 Task: Check the sale-to-list ratio of mud room in the last 1 year.
Action: Mouse moved to (843, 187)
Screenshot: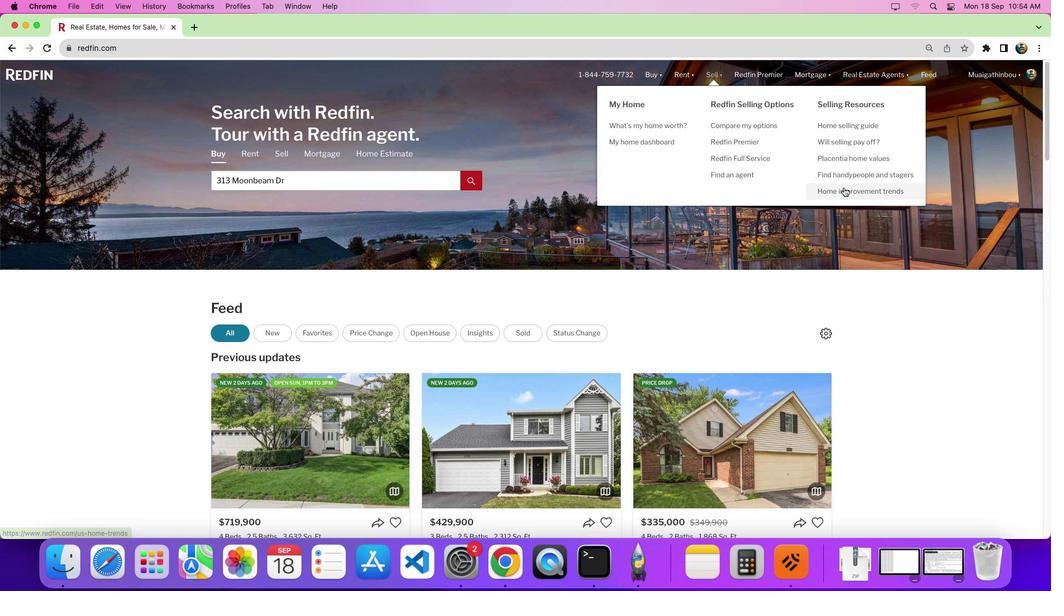 
Action: Mouse pressed left at (843, 187)
Screenshot: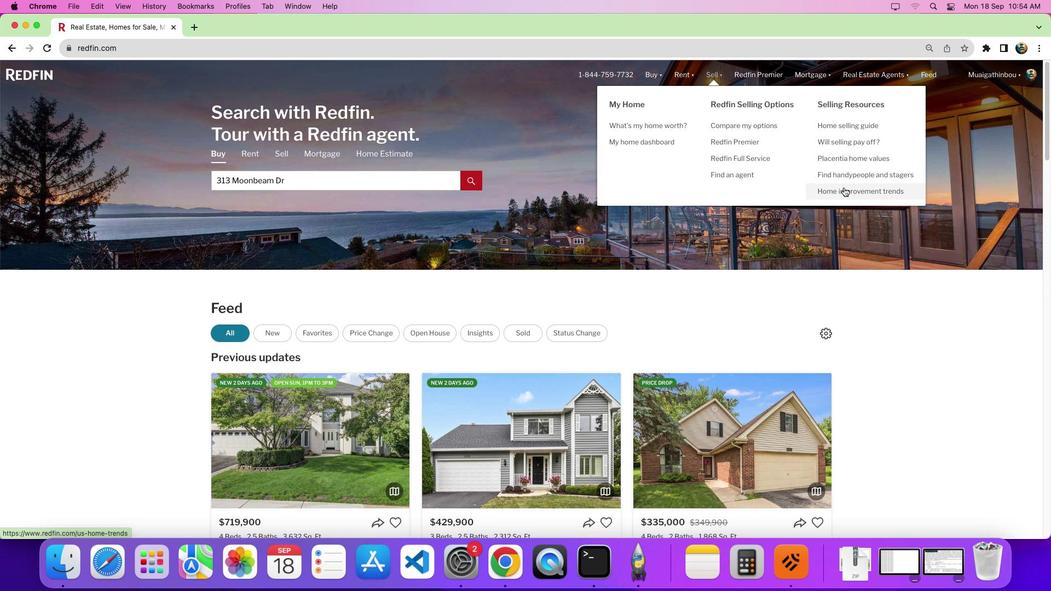 
Action: Mouse pressed left at (843, 187)
Screenshot: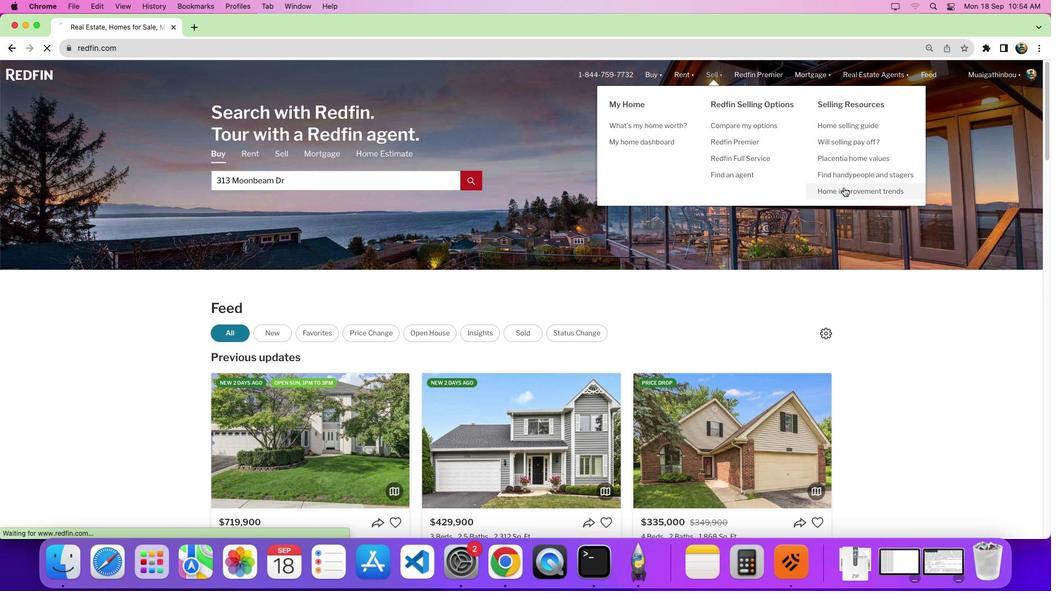 
Action: Mouse moved to (303, 206)
Screenshot: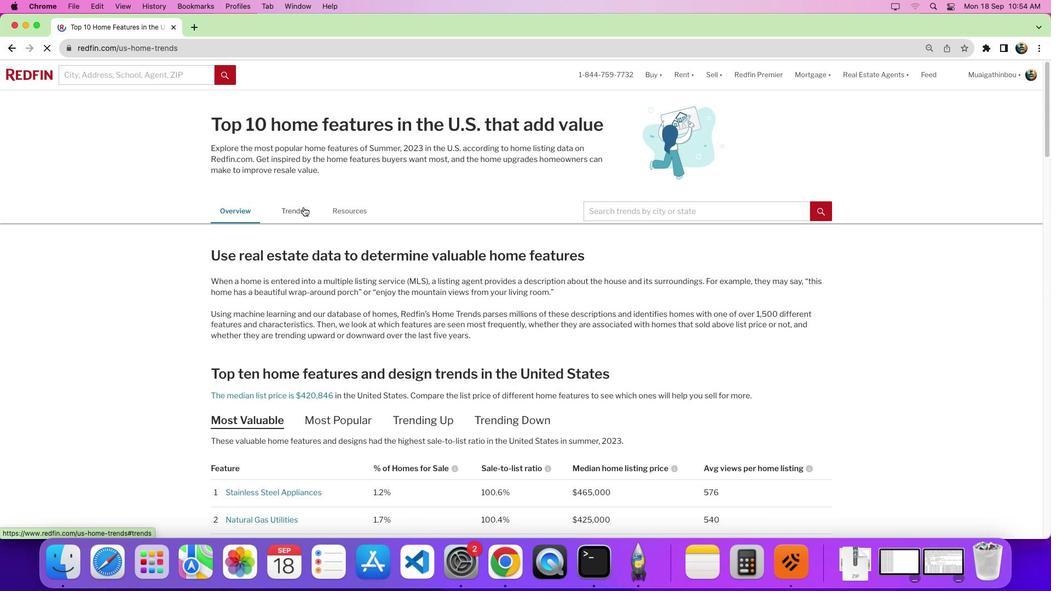 
Action: Mouse pressed left at (303, 206)
Screenshot: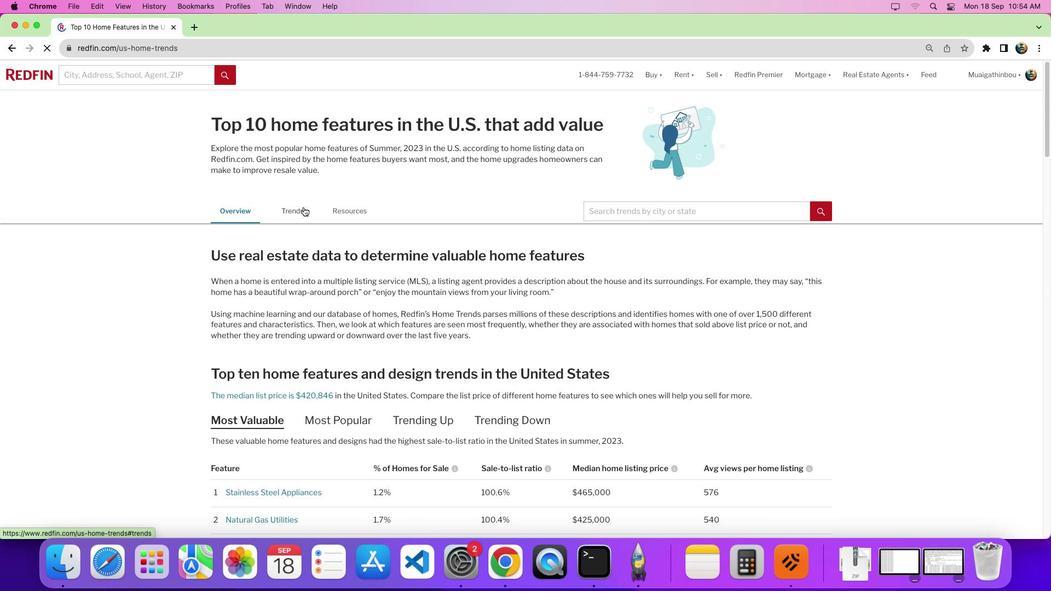 
Action: Mouse moved to (1045, 321)
Screenshot: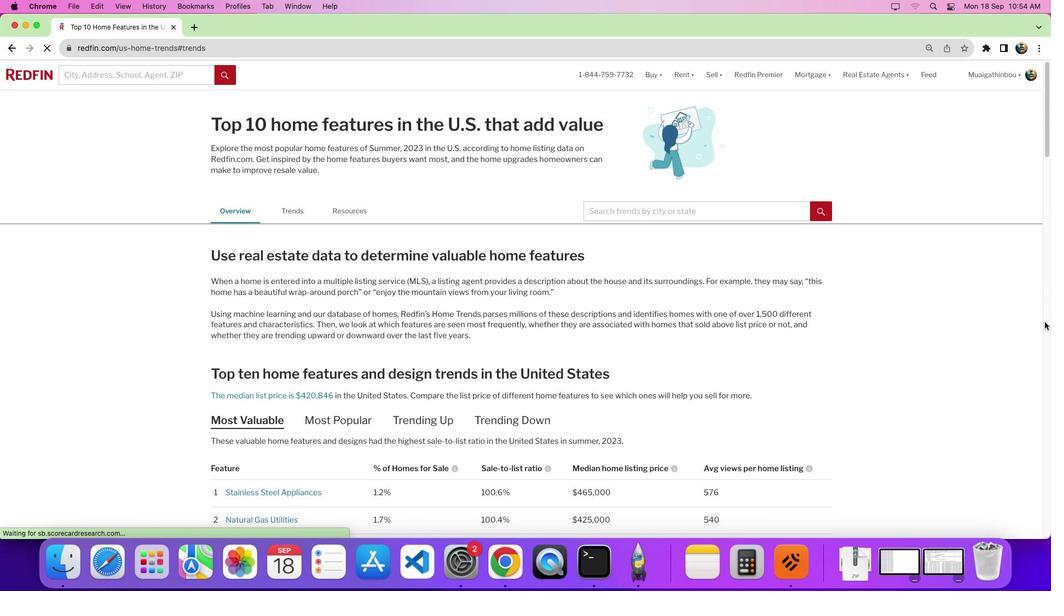 
Action: Mouse pressed left at (1045, 321)
Screenshot: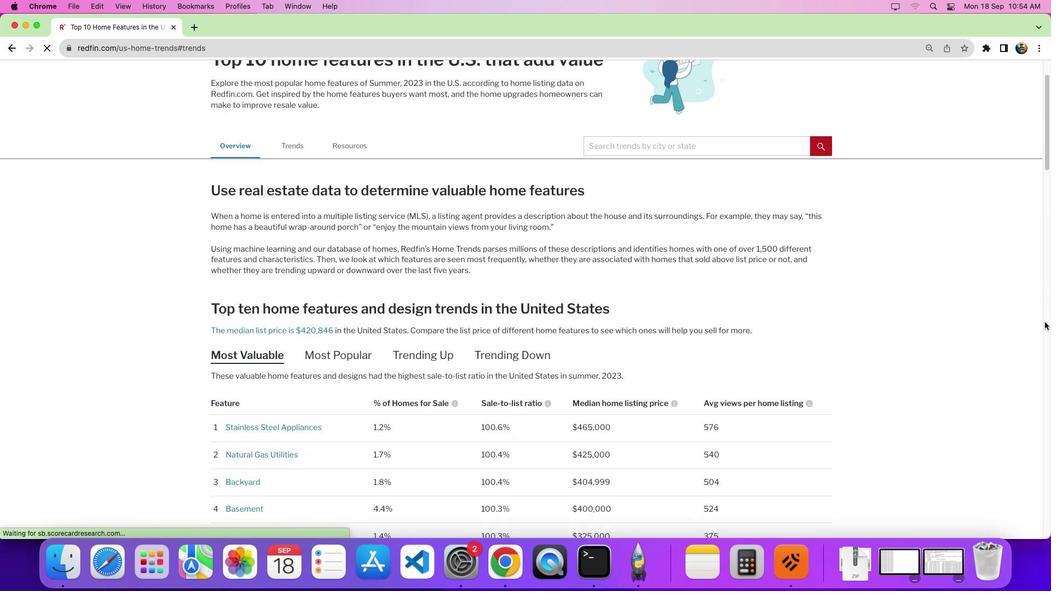 
Action: Mouse moved to (401, 271)
Screenshot: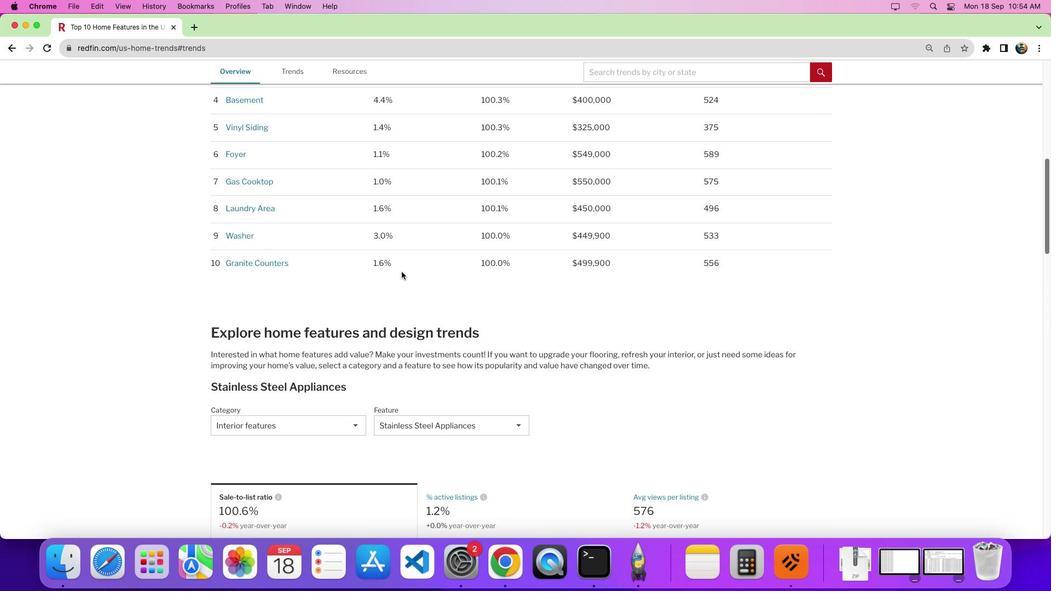 
Action: Mouse scrolled (401, 271) with delta (0, 0)
Screenshot: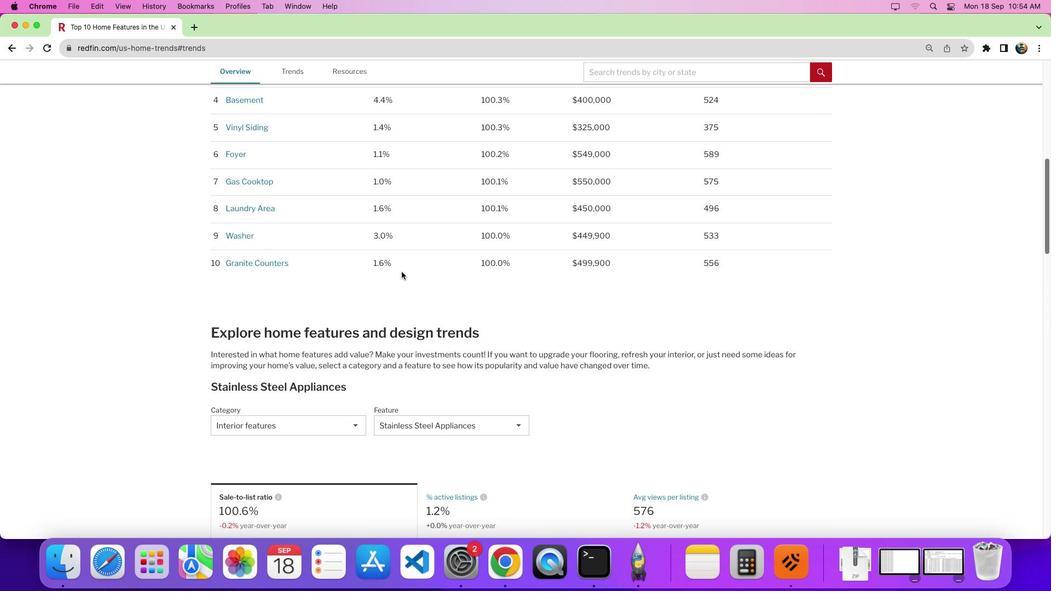 
Action: Mouse moved to (401, 272)
Screenshot: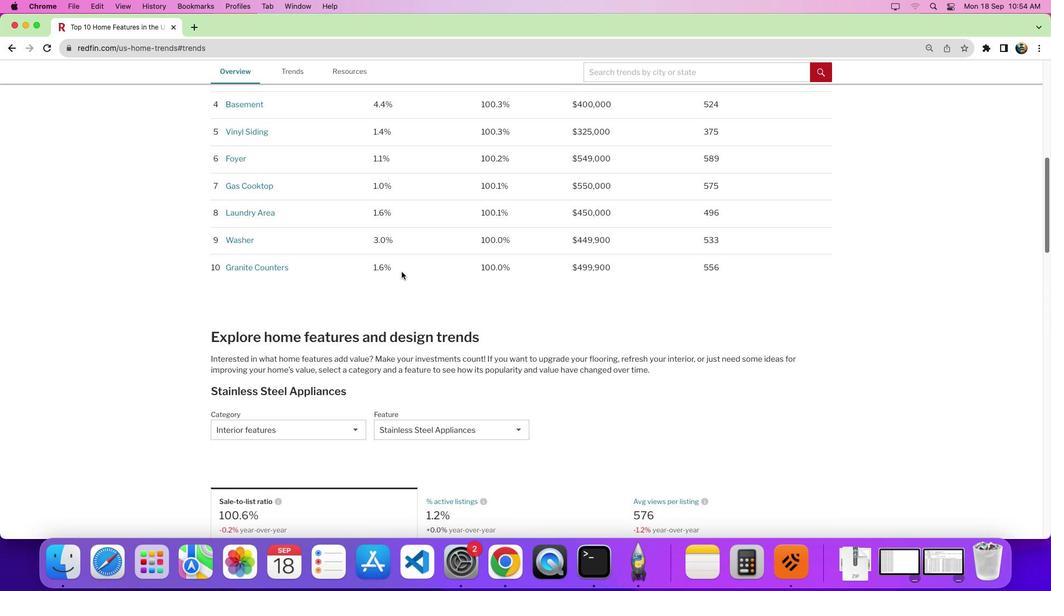 
Action: Mouse scrolled (401, 272) with delta (0, 0)
Screenshot: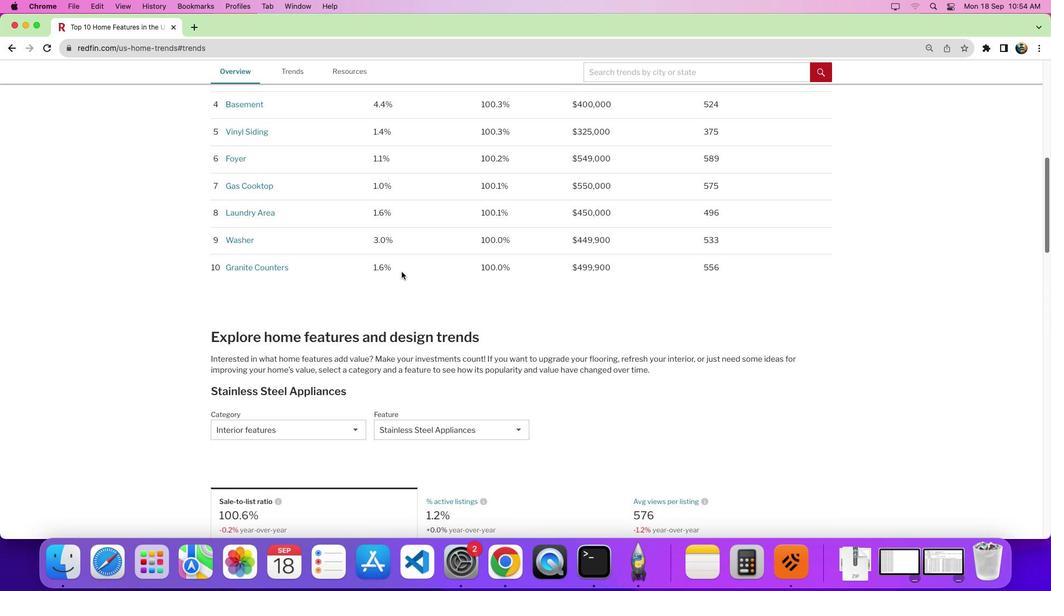 
Action: Mouse moved to (401, 272)
Screenshot: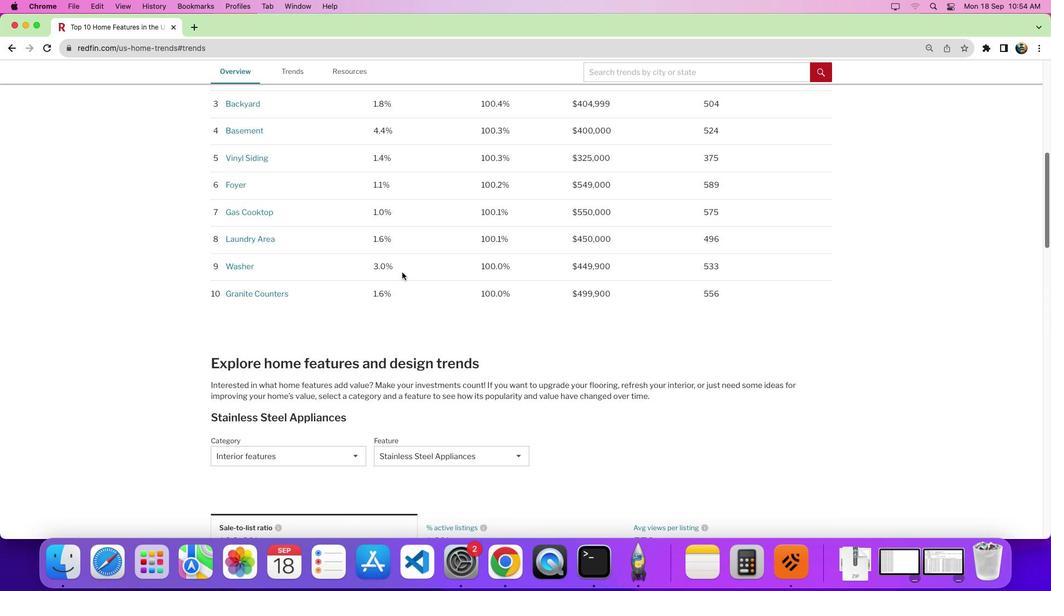 
Action: Mouse scrolled (401, 272) with delta (0, 0)
Screenshot: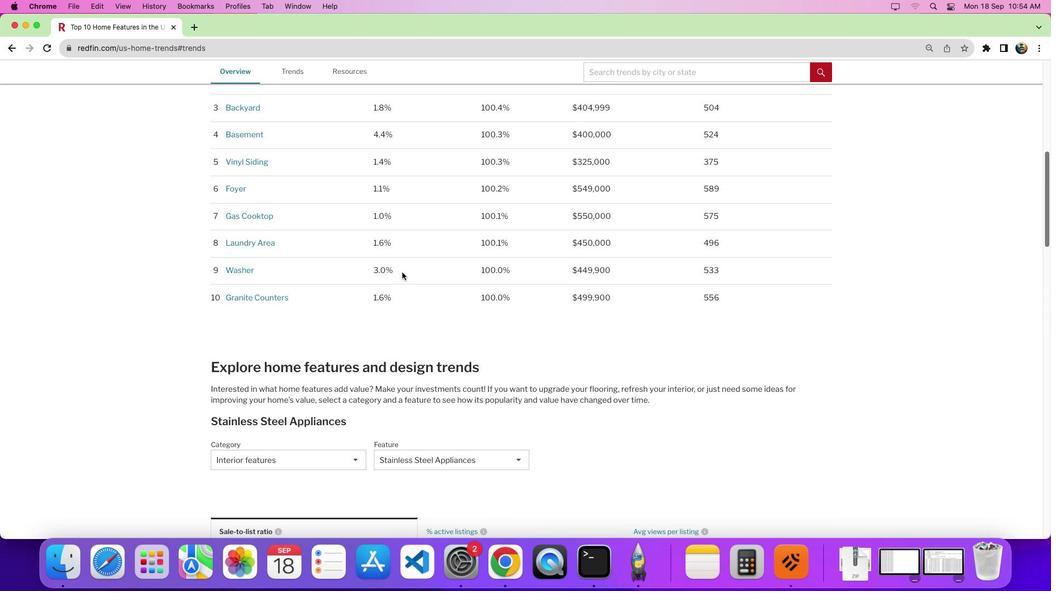 
Action: Mouse scrolled (401, 272) with delta (0, 0)
Screenshot: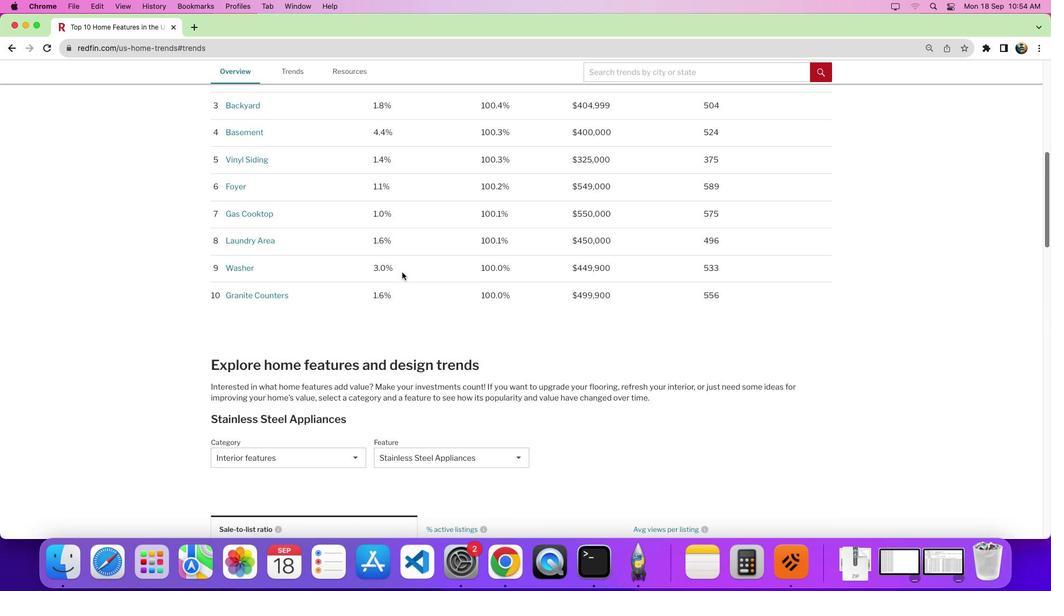 
Action: Mouse moved to (364, 327)
Screenshot: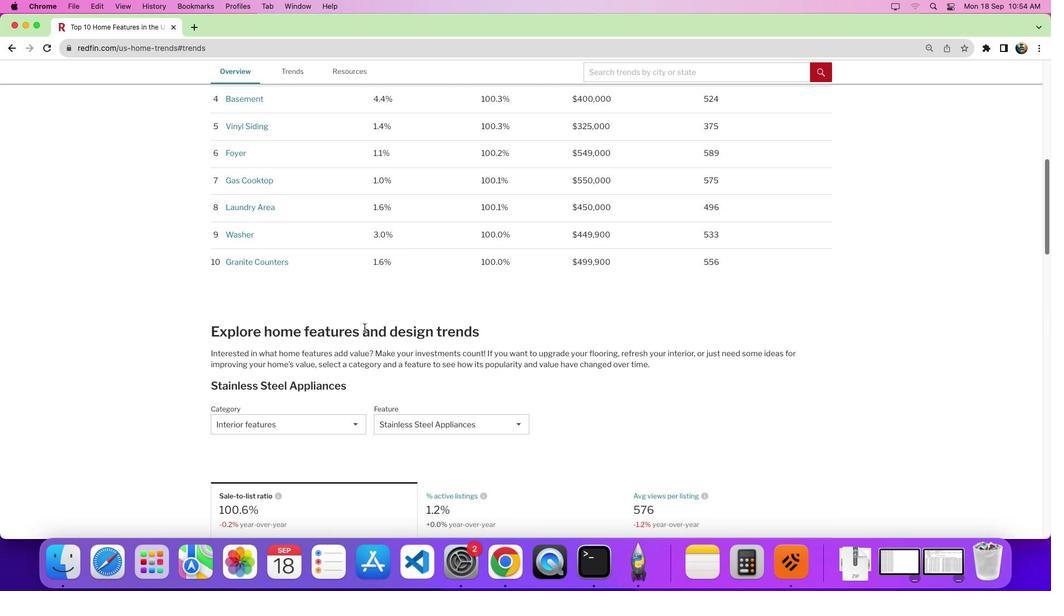 
Action: Mouse scrolled (364, 327) with delta (0, 0)
Screenshot: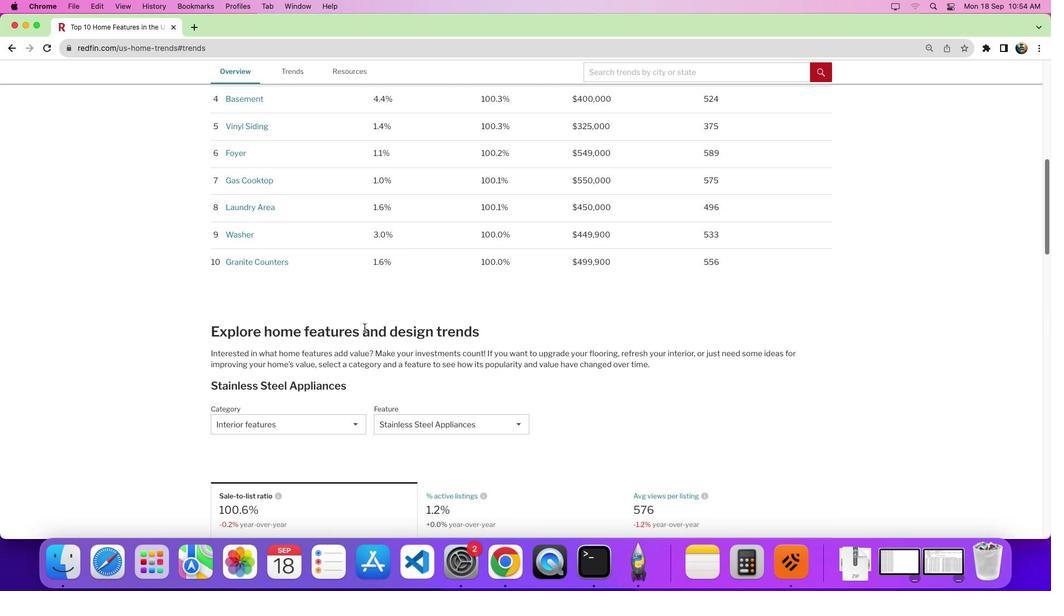 
Action: Mouse scrolled (364, 327) with delta (0, 0)
Screenshot: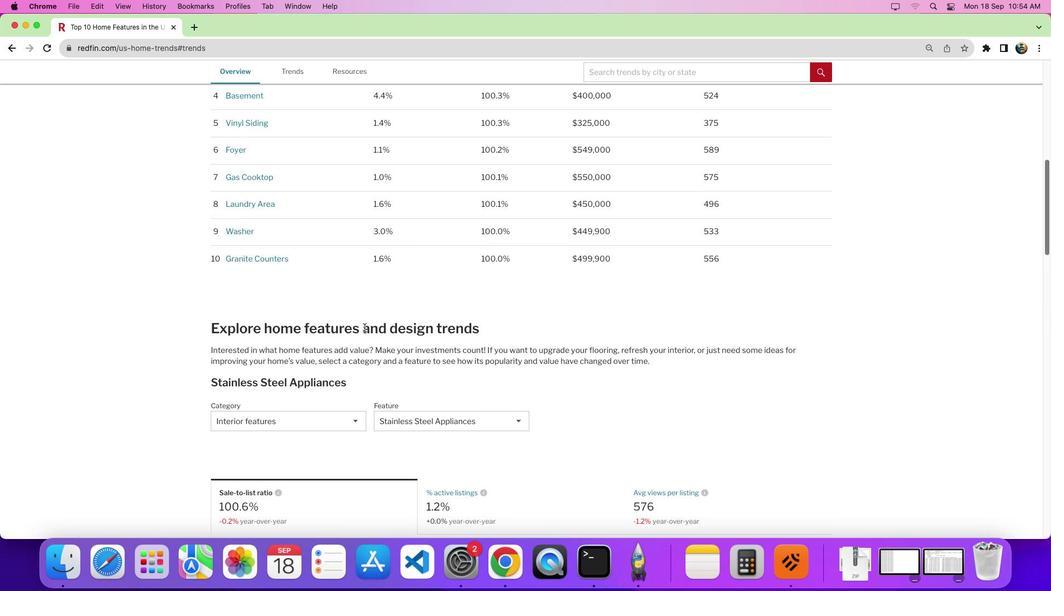 
Action: Mouse scrolled (364, 327) with delta (0, -3)
Screenshot: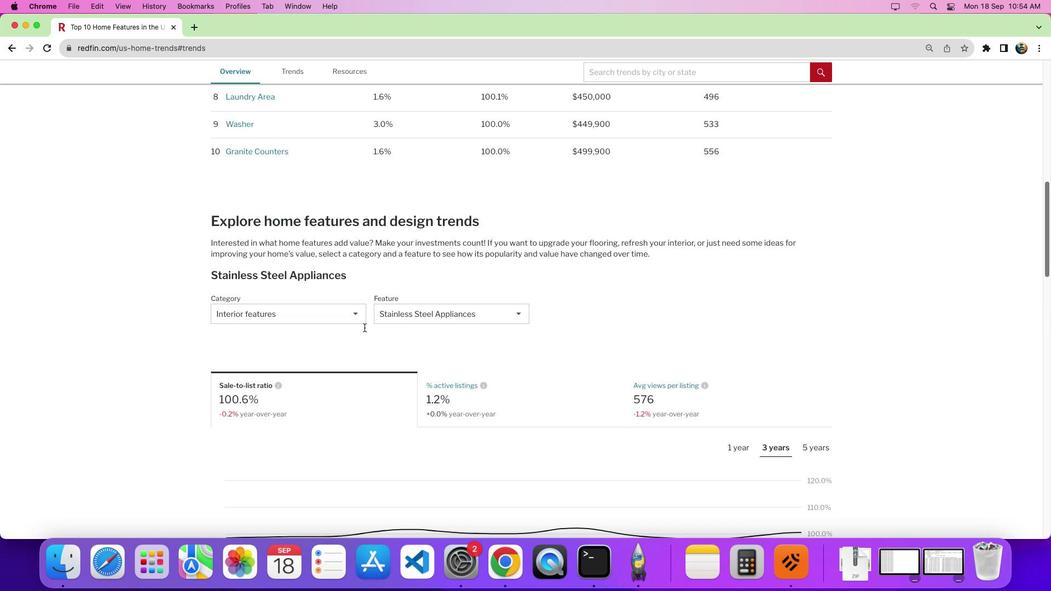 
Action: Mouse moved to (302, 226)
Screenshot: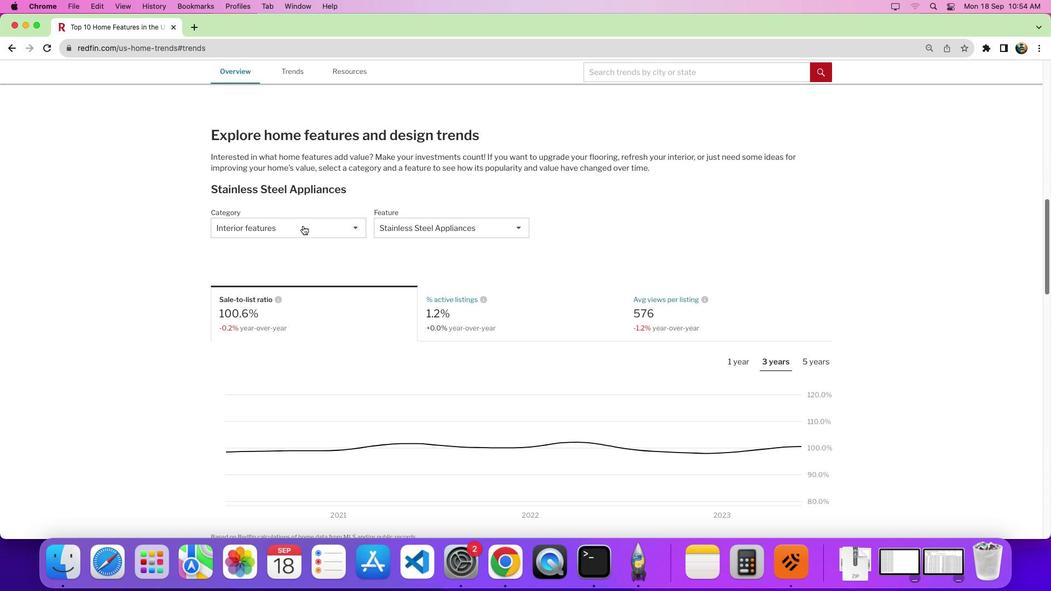 
Action: Mouse pressed left at (302, 226)
Screenshot: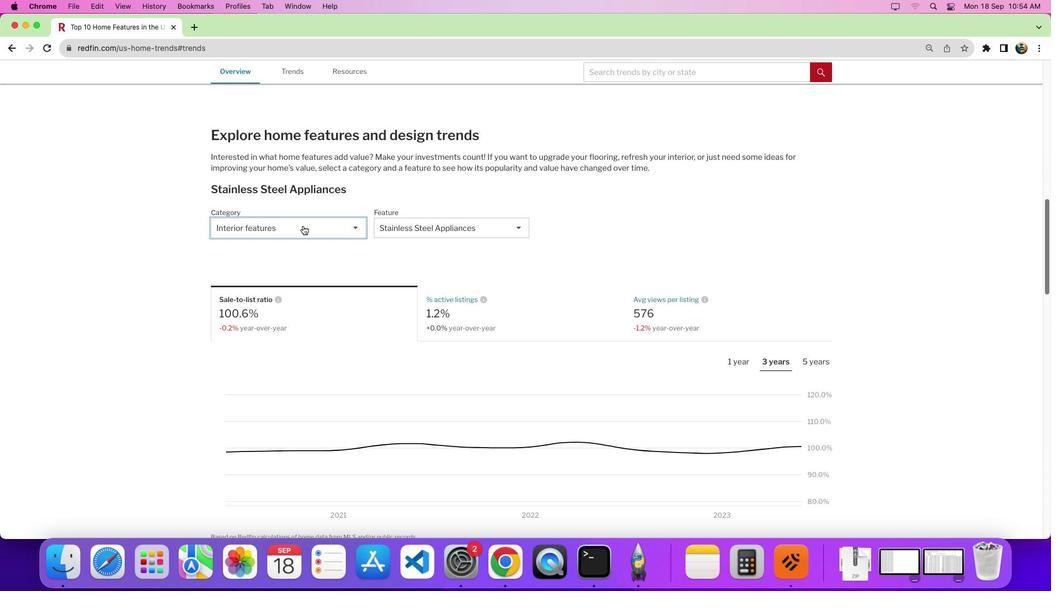 
Action: Mouse moved to (323, 266)
Screenshot: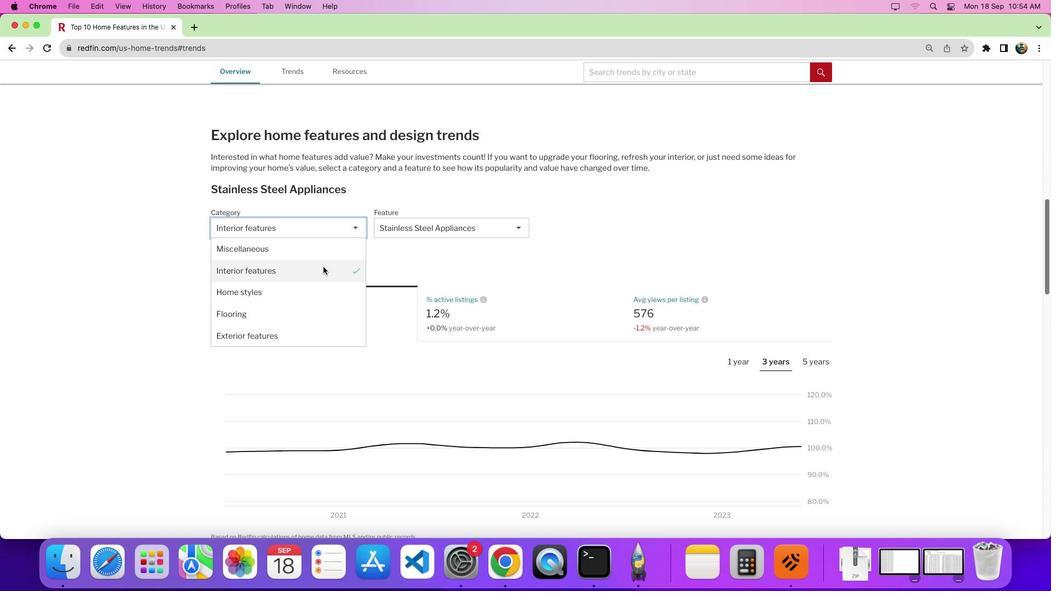 
Action: Mouse pressed left at (323, 266)
Screenshot: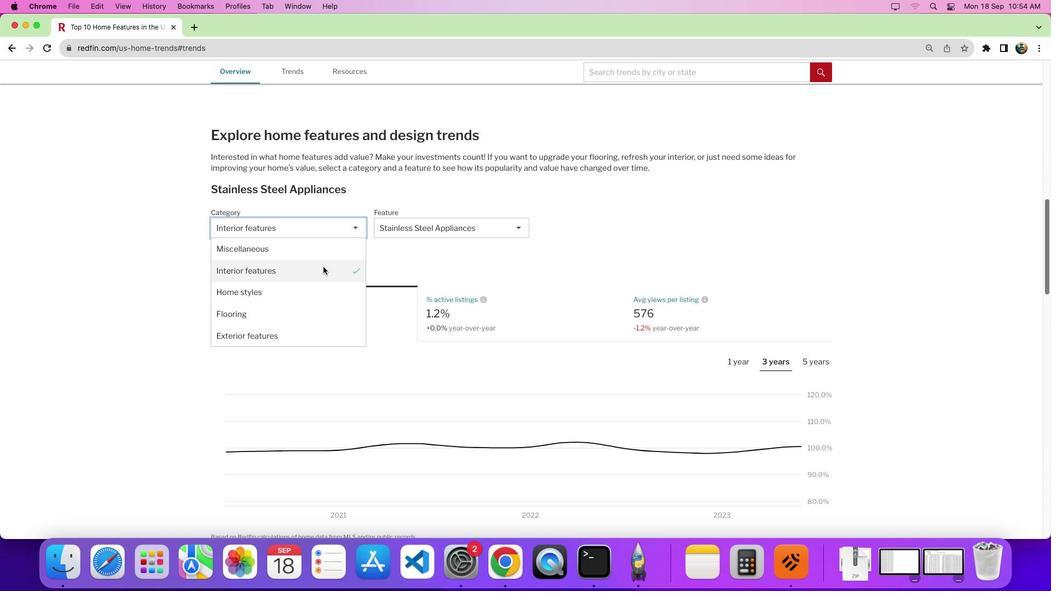 
Action: Mouse moved to (416, 225)
Screenshot: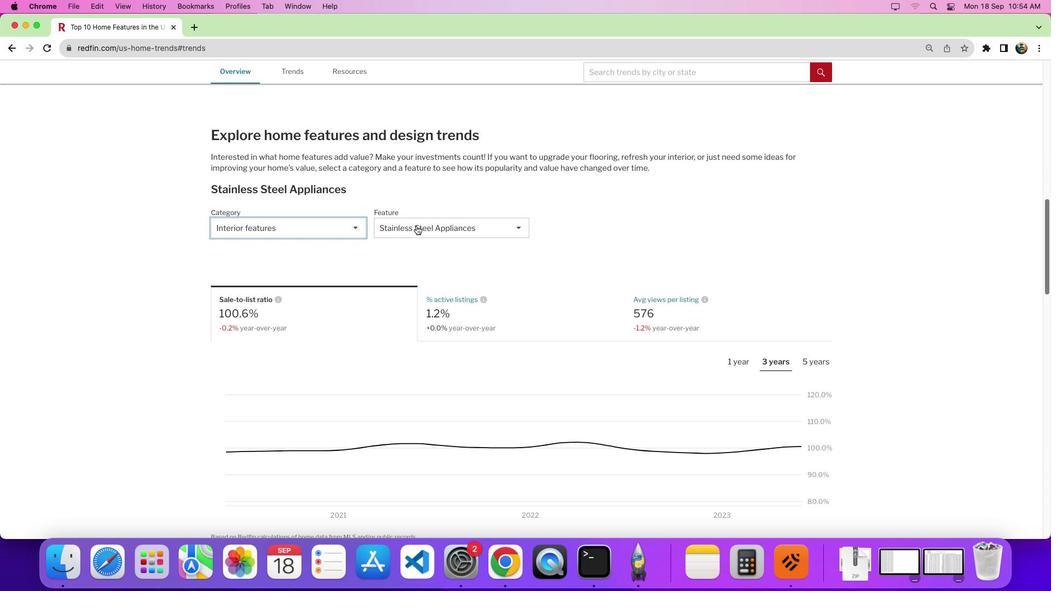 
Action: Mouse pressed left at (416, 225)
Screenshot: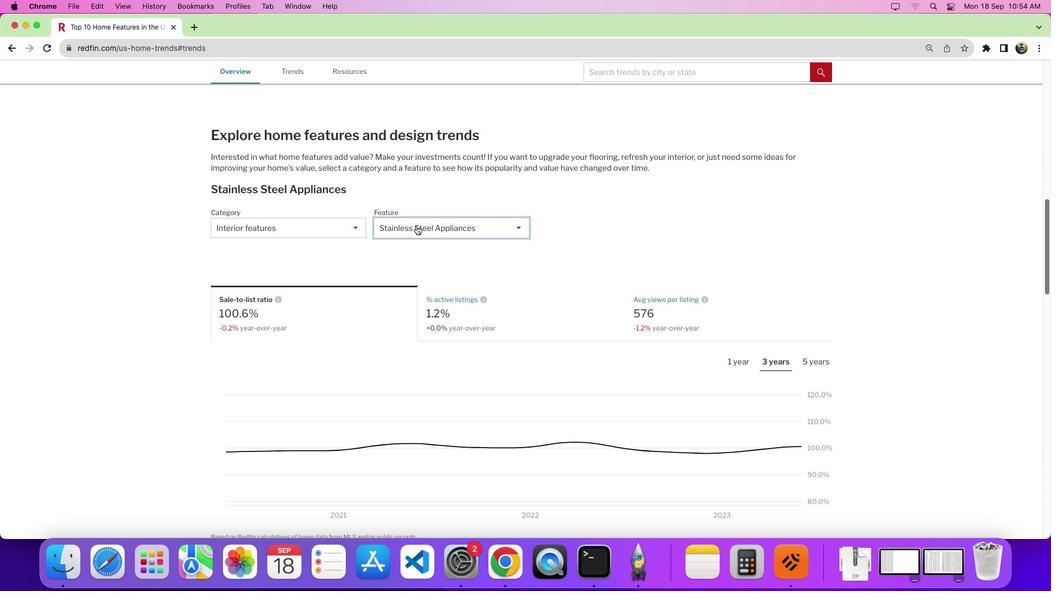 
Action: Mouse moved to (525, 320)
Screenshot: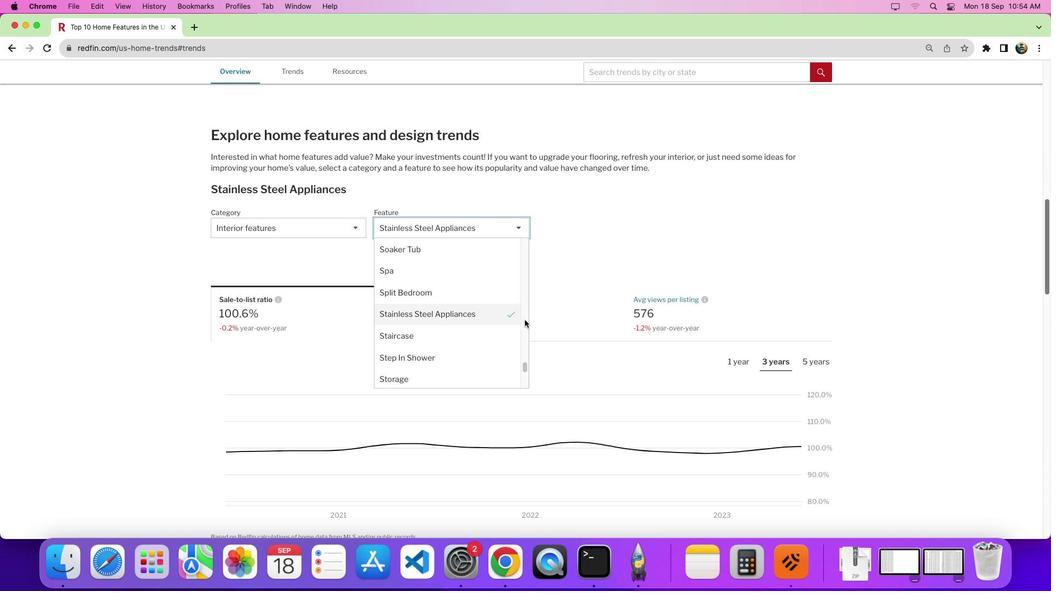 
Action: Mouse pressed left at (525, 320)
Screenshot: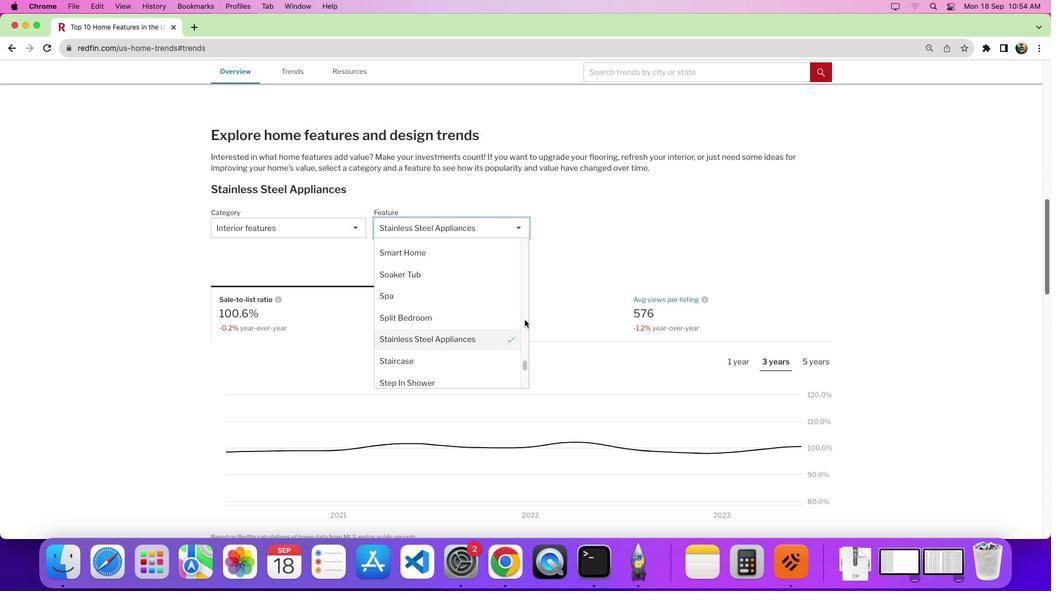 
Action: Mouse pressed left at (525, 320)
Screenshot: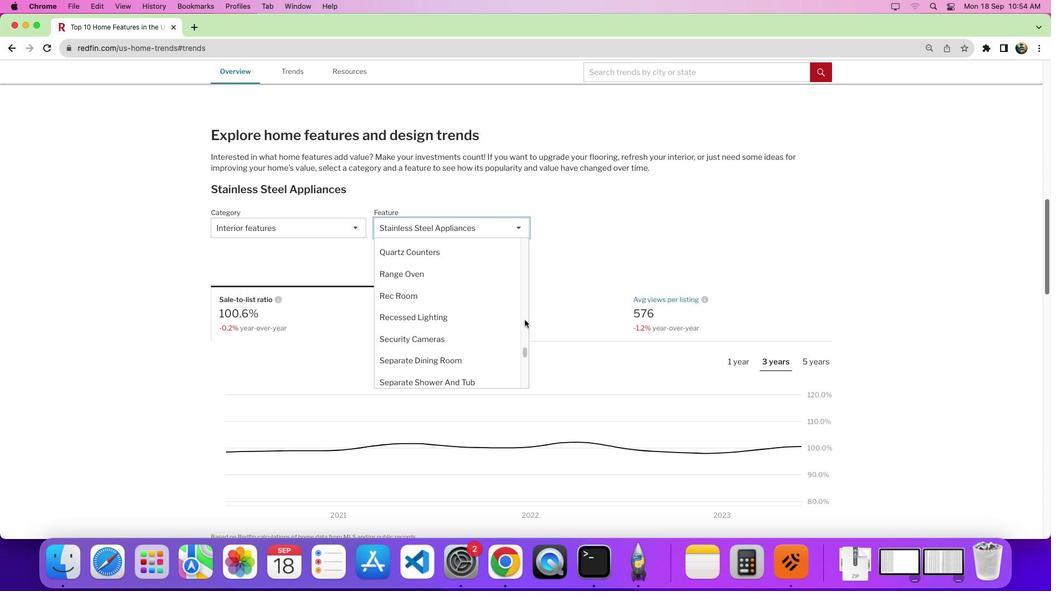 
Action: Mouse moved to (525, 319)
Screenshot: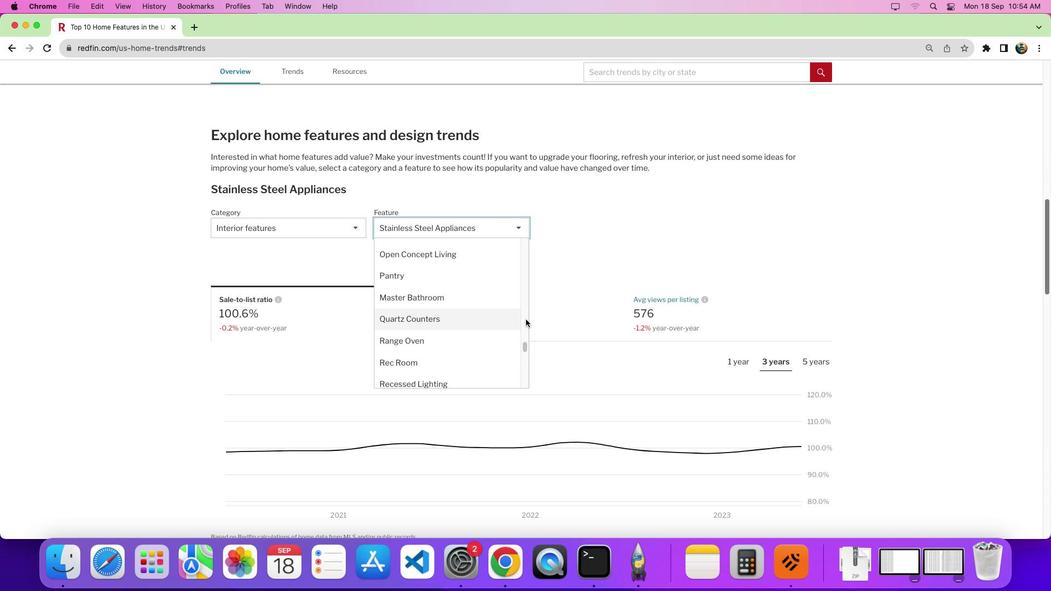 
Action: Mouse pressed left at (525, 319)
Screenshot: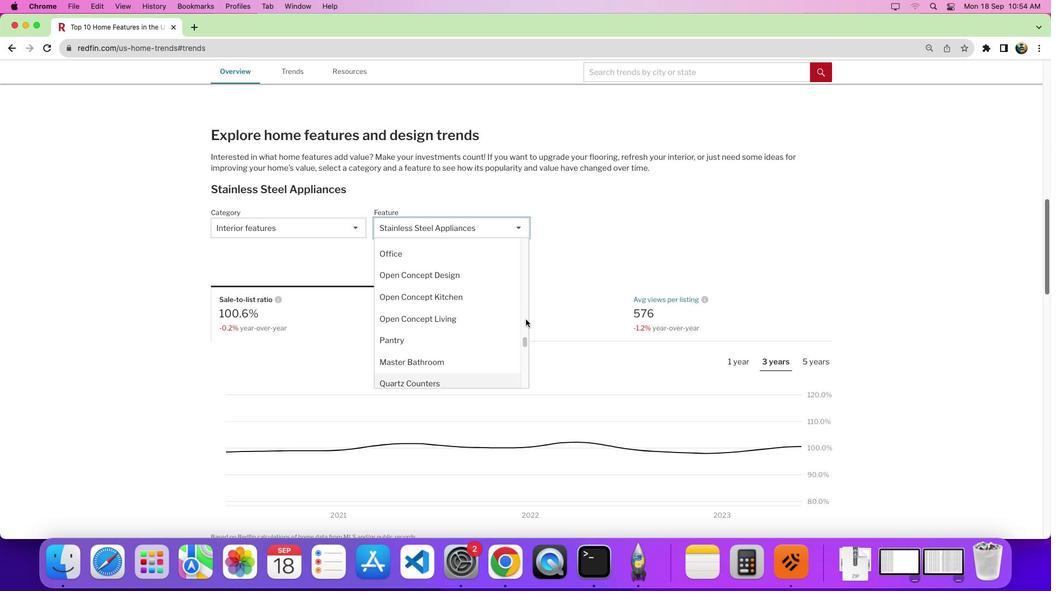 
Action: Mouse pressed left at (525, 319)
Screenshot: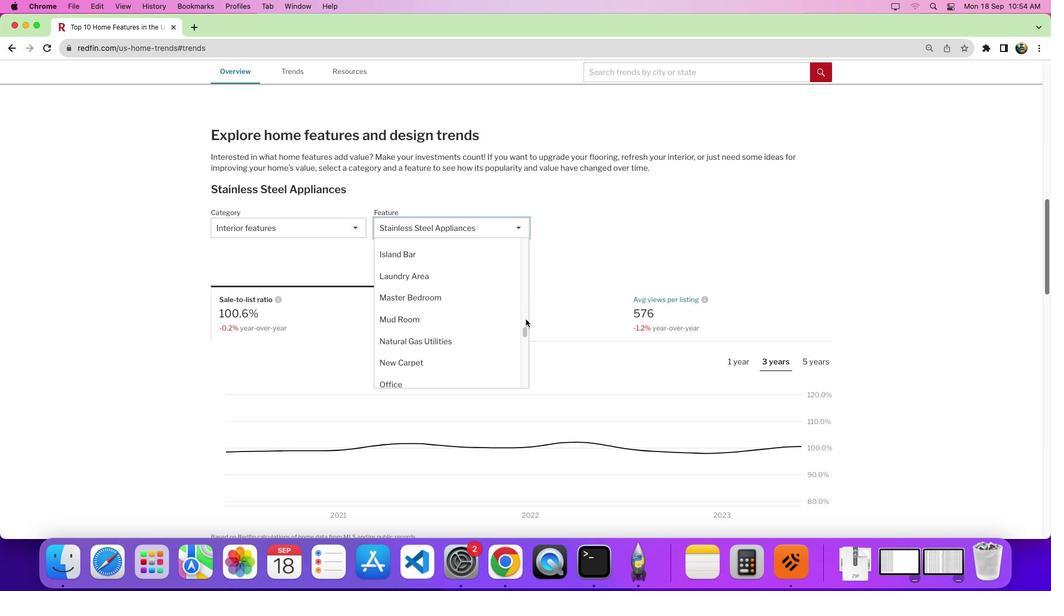 
Action: Mouse moved to (445, 332)
Screenshot: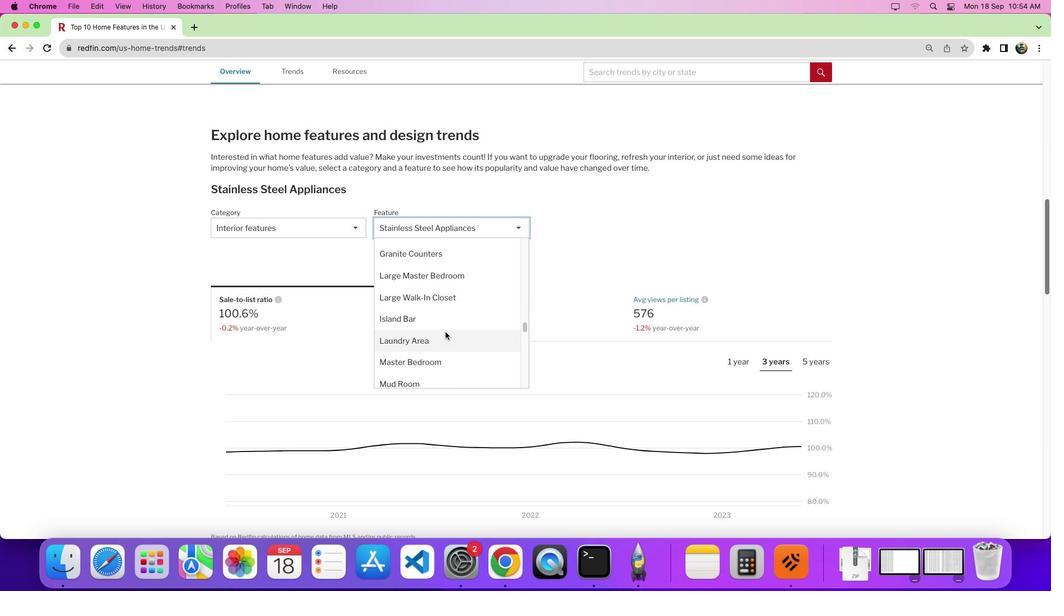 
Action: Mouse scrolled (445, 332) with delta (0, 0)
Screenshot: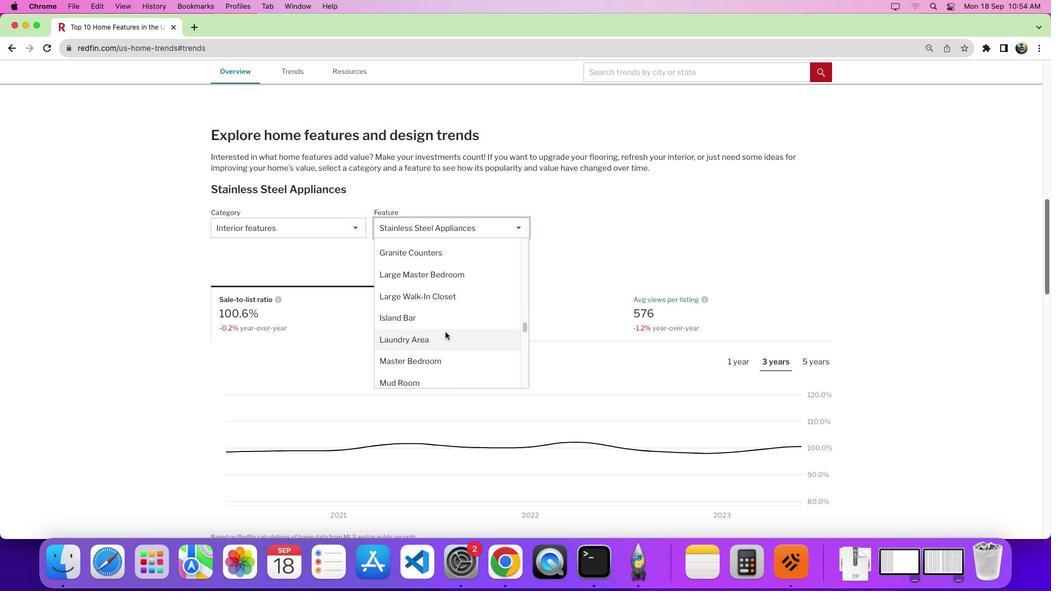 
Action: Mouse scrolled (445, 332) with delta (0, 0)
Screenshot: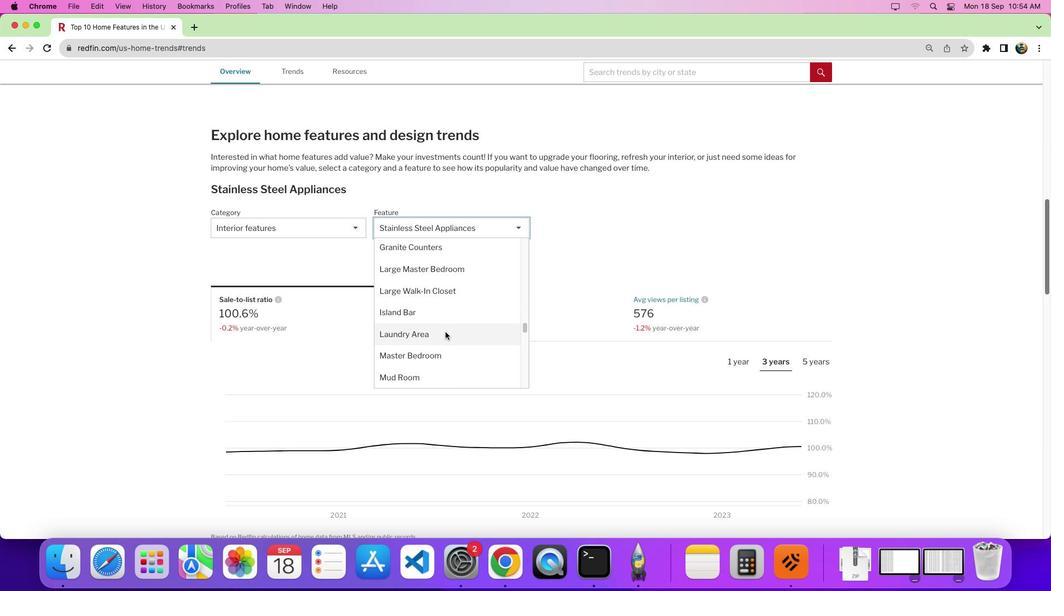 
Action: Mouse scrolled (445, 332) with delta (0, -3)
Screenshot: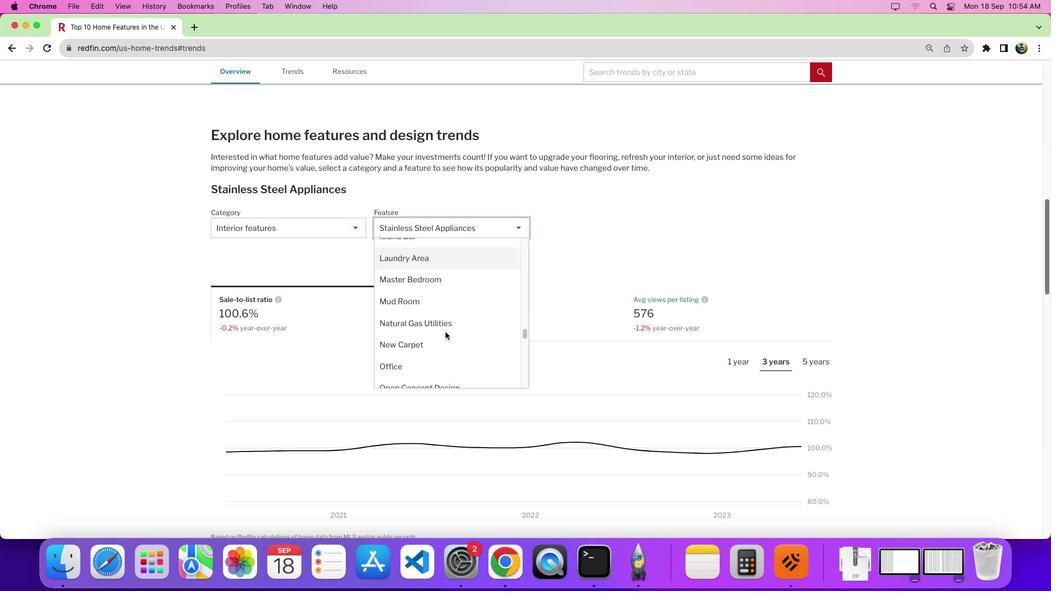 
Action: Mouse moved to (432, 315)
Screenshot: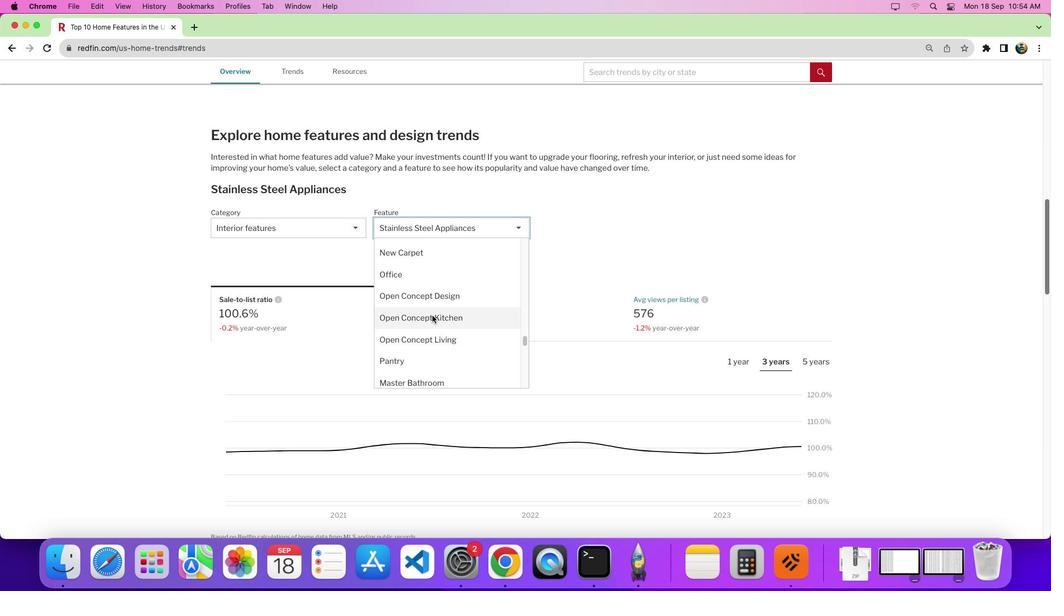 
Action: Mouse scrolled (432, 315) with delta (0, 0)
Screenshot: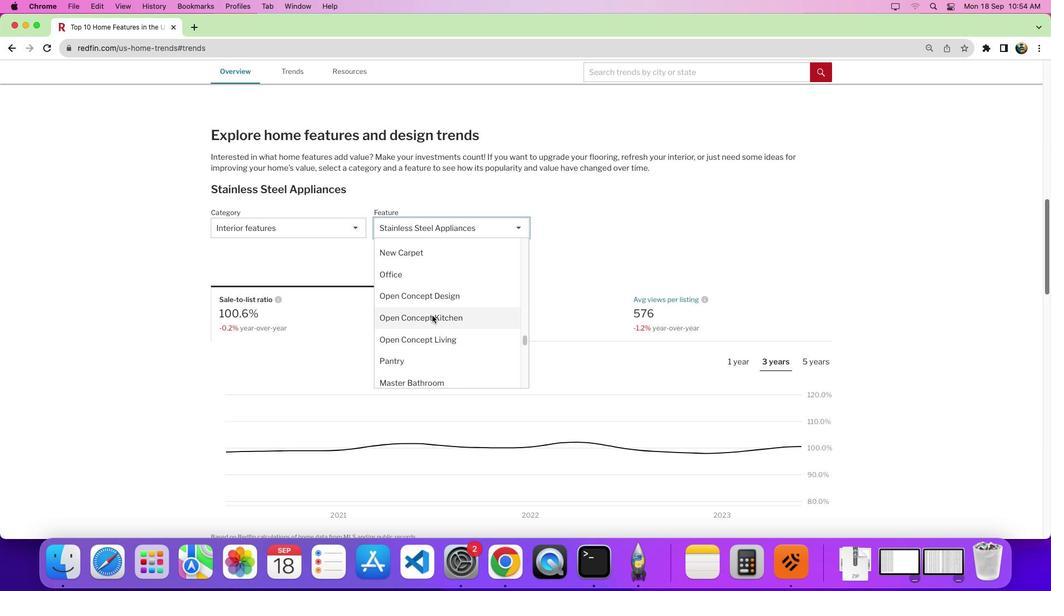 
Action: Mouse scrolled (432, 315) with delta (0, 0)
Screenshot: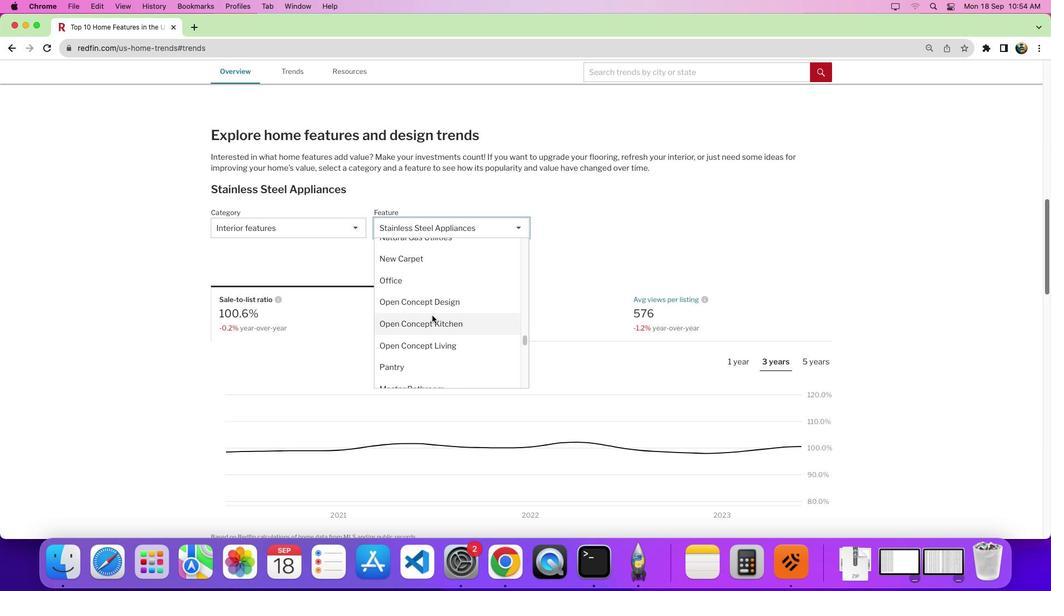 
Action: Mouse scrolled (432, 315) with delta (0, 3)
Screenshot: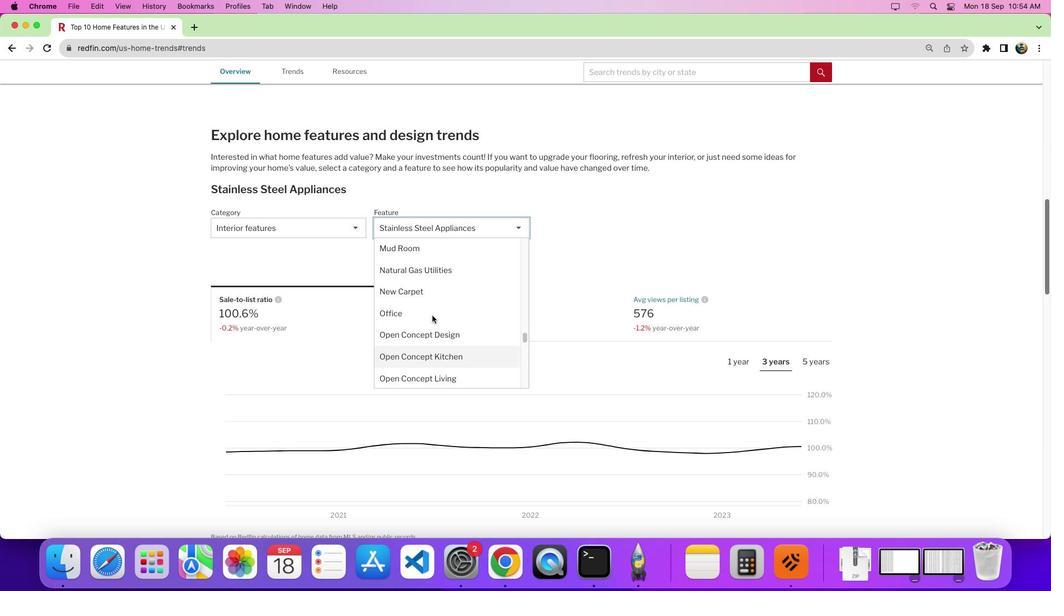 
Action: Mouse moved to (438, 341)
Screenshot: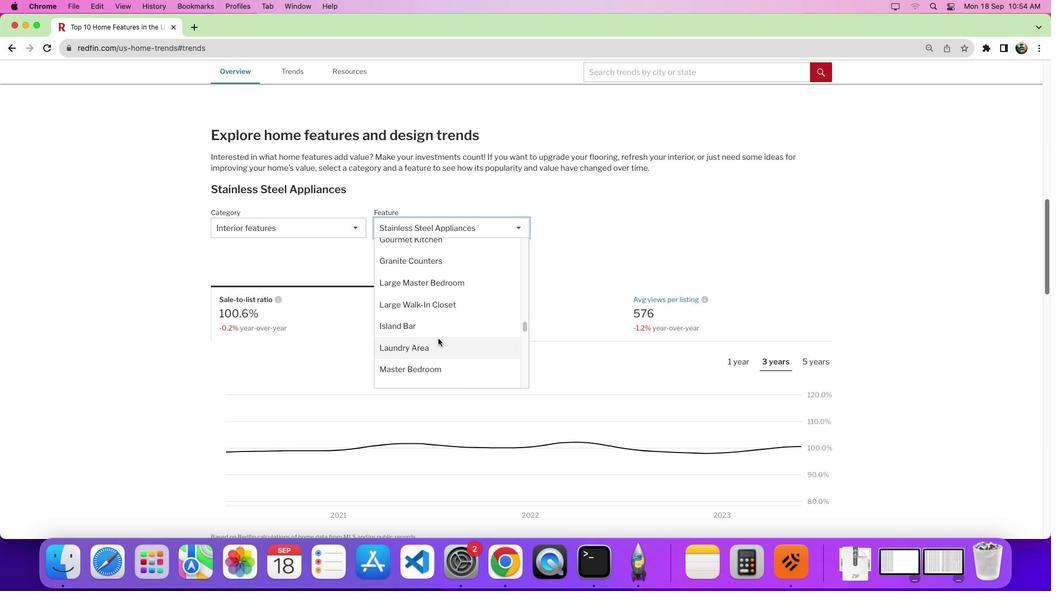 
Action: Mouse scrolled (438, 341) with delta (0, 0)
Screenshot: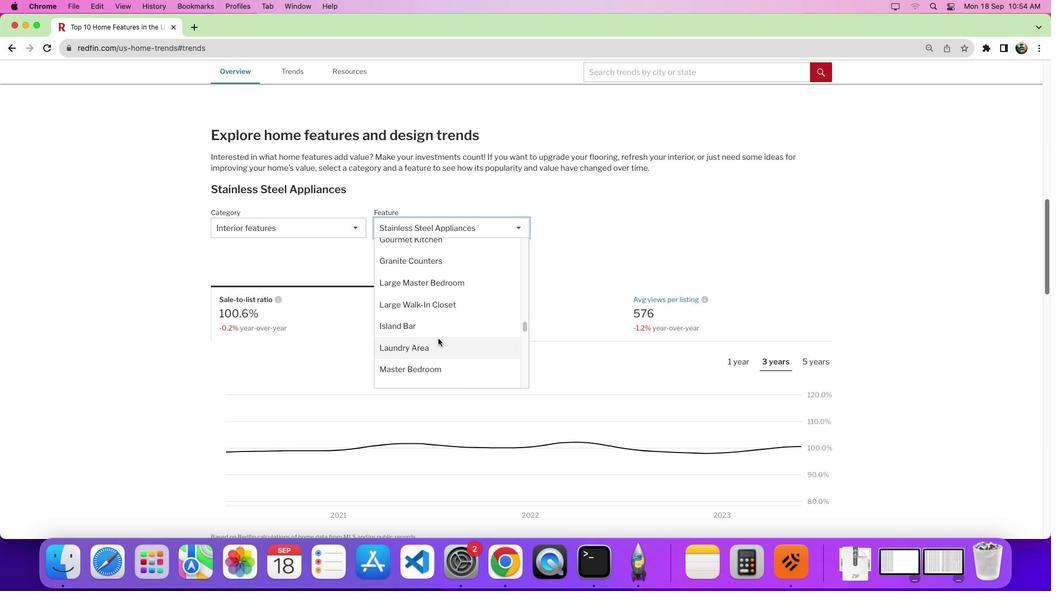 
Action: Mouse moved to (438, 338)
Screenshot: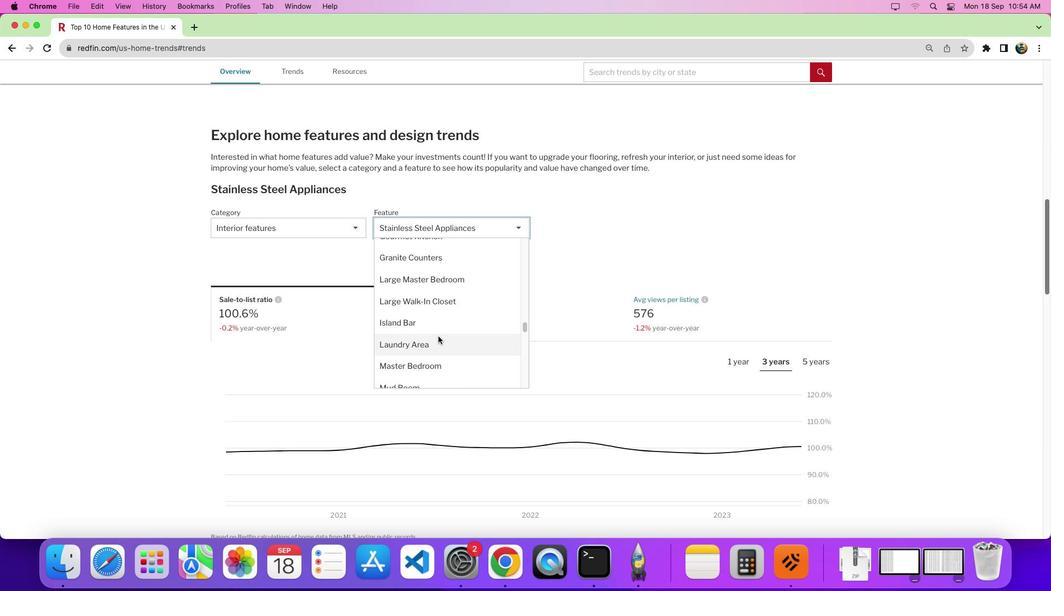 
Action: Mouse scrolled (438, 338) with delta (0, 0)
Screenshot: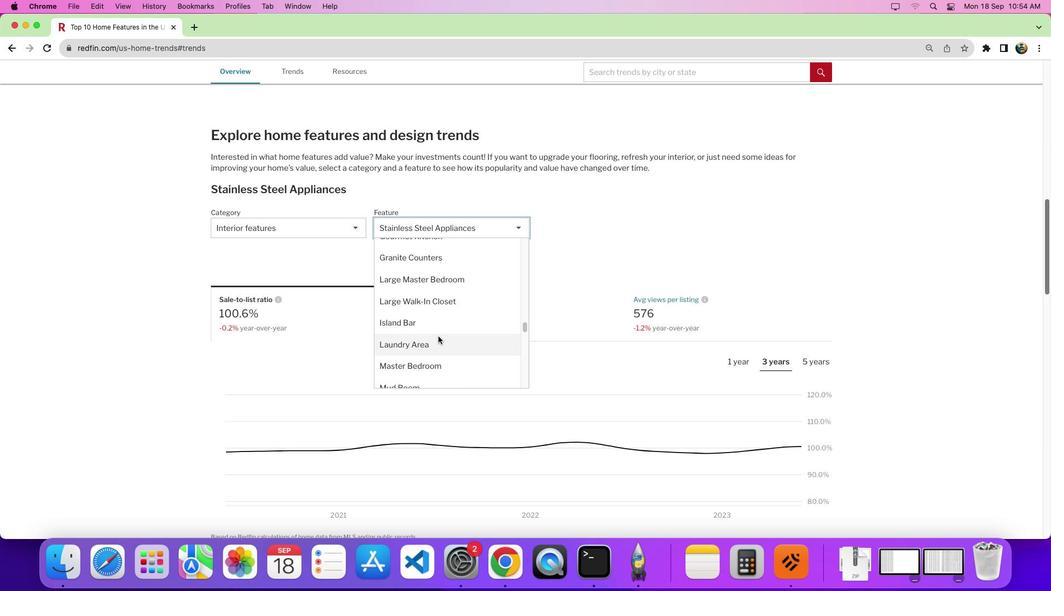 
Action: Mouse moved to (425, 363)
Screenshot: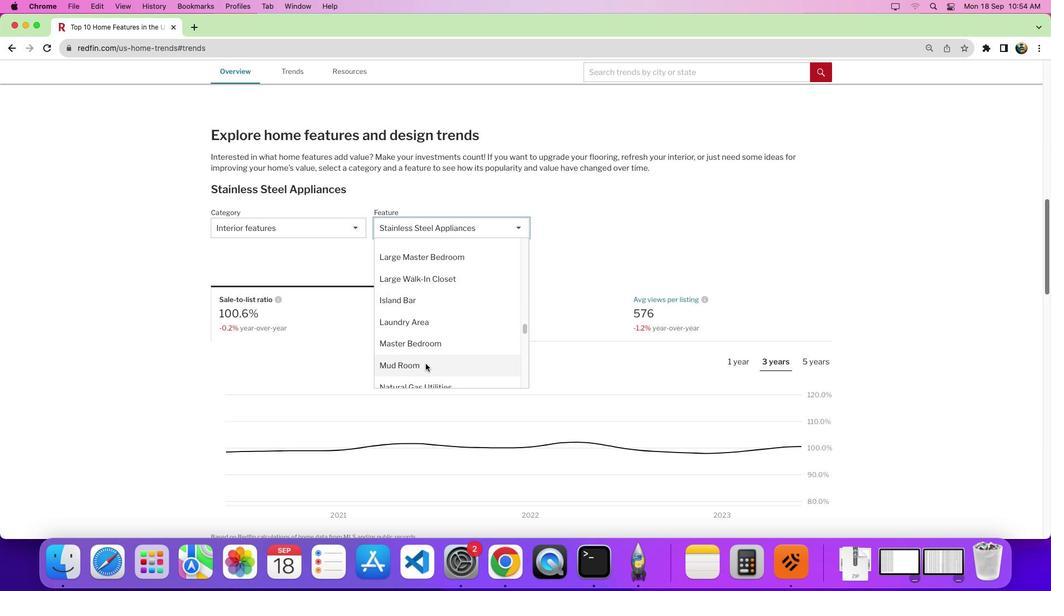 
Action: Mouse pressed left at (425, 363)
Screenshot: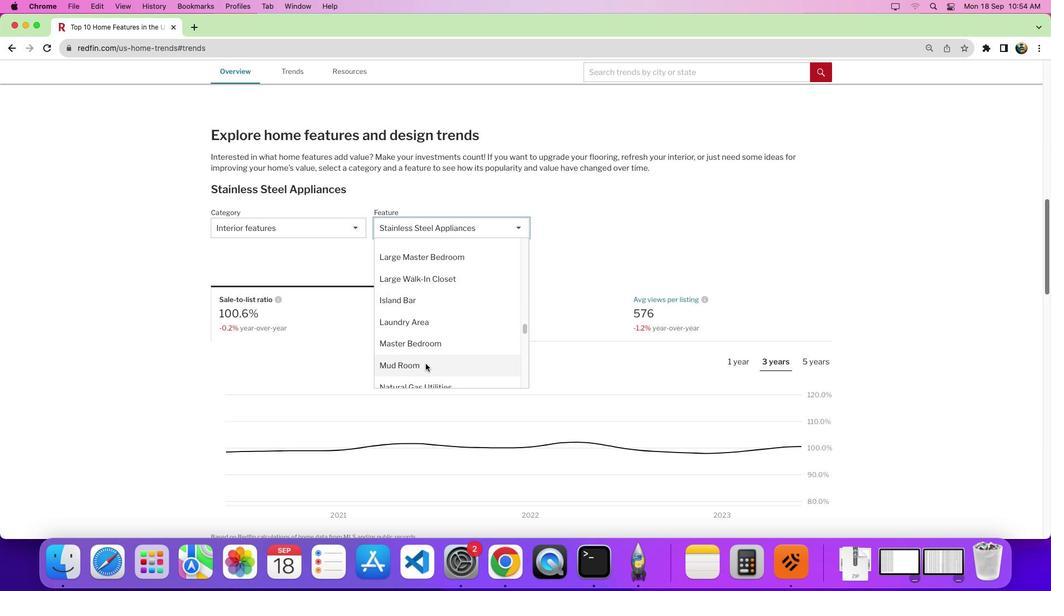 
Action: Mouse moved to (732, 364)
Screenshot: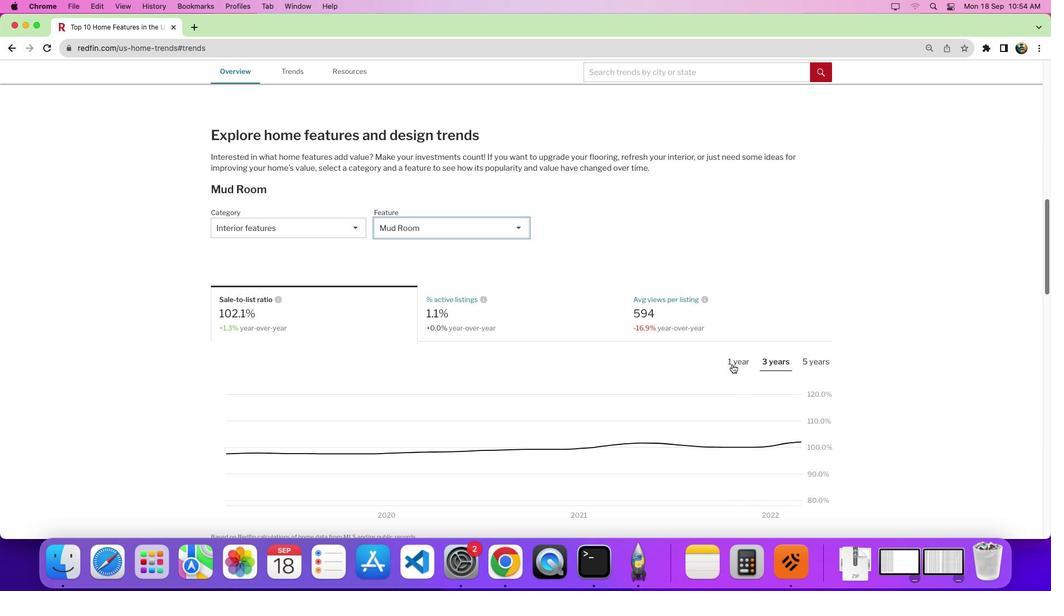 
Action: Mouse pressed left at (732, 364)
Screenshot: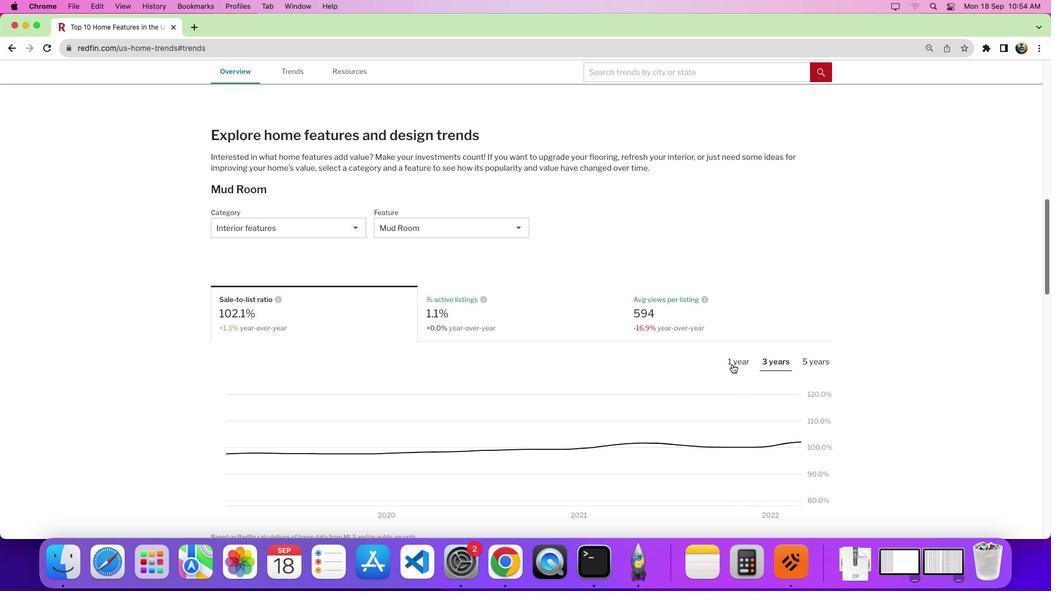 
Action: Mouse moved to (864, 343)
Screenshot: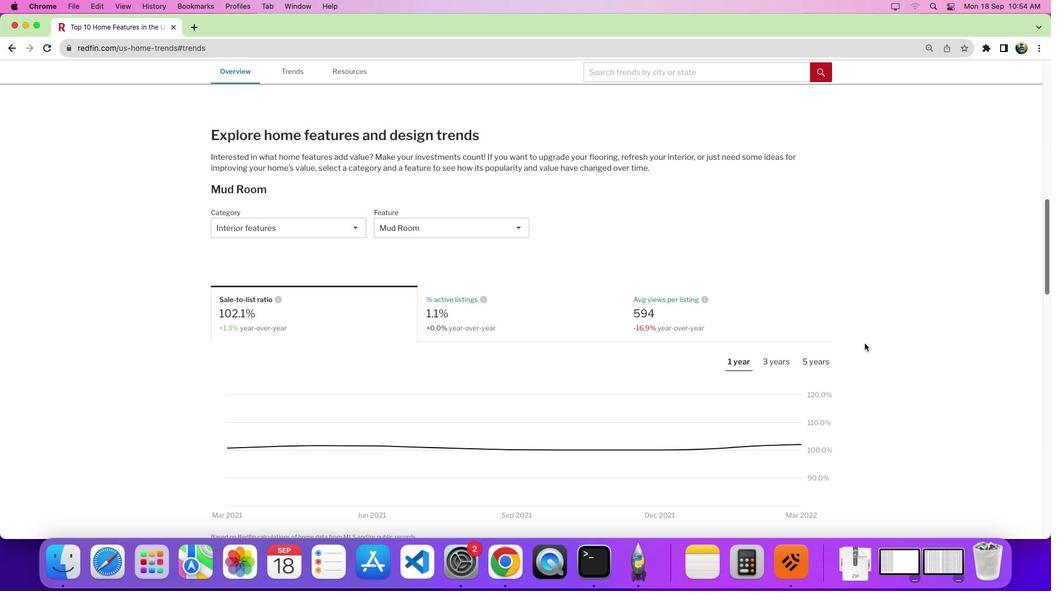 
